 Task: Create a task  Improve the appâ€™s error messages and user feedback system , assign it to team member softage.9@softage.net in the project VentureTech and update the status of the task to  At Risk , set the priority of the task to Medium.
Action: Mouse moved to (61, 410)
Screenshot: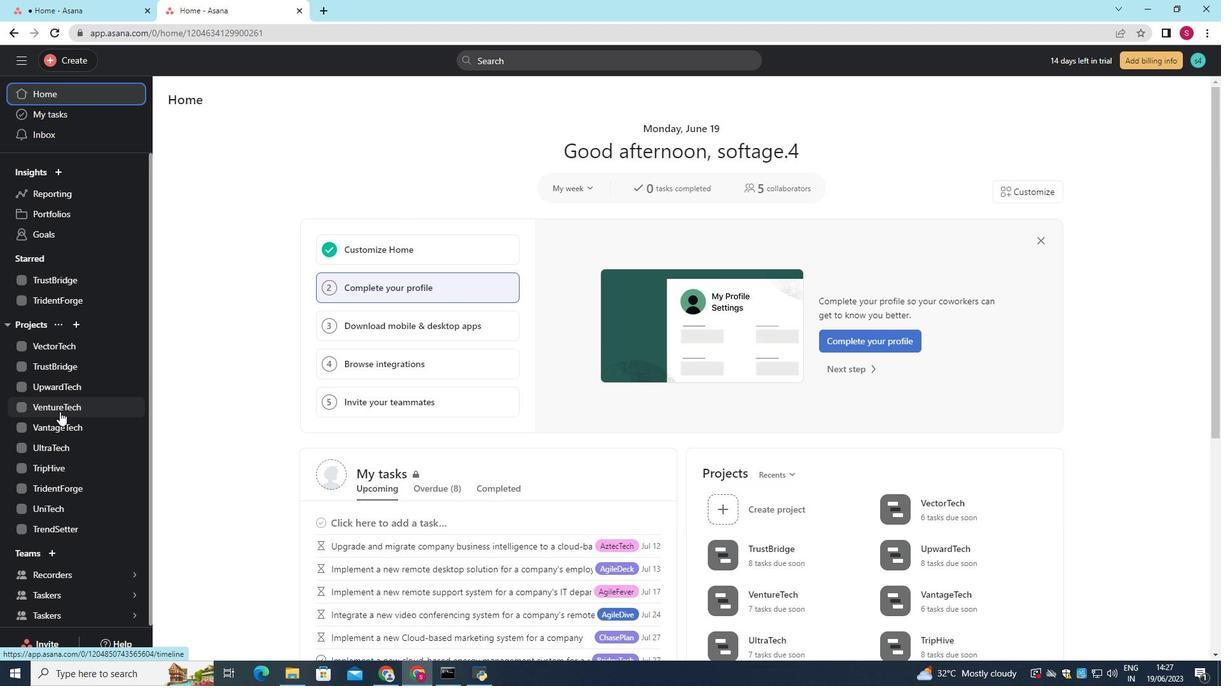 
Action: Mouse pressed left at (61, 410)
Screenshot: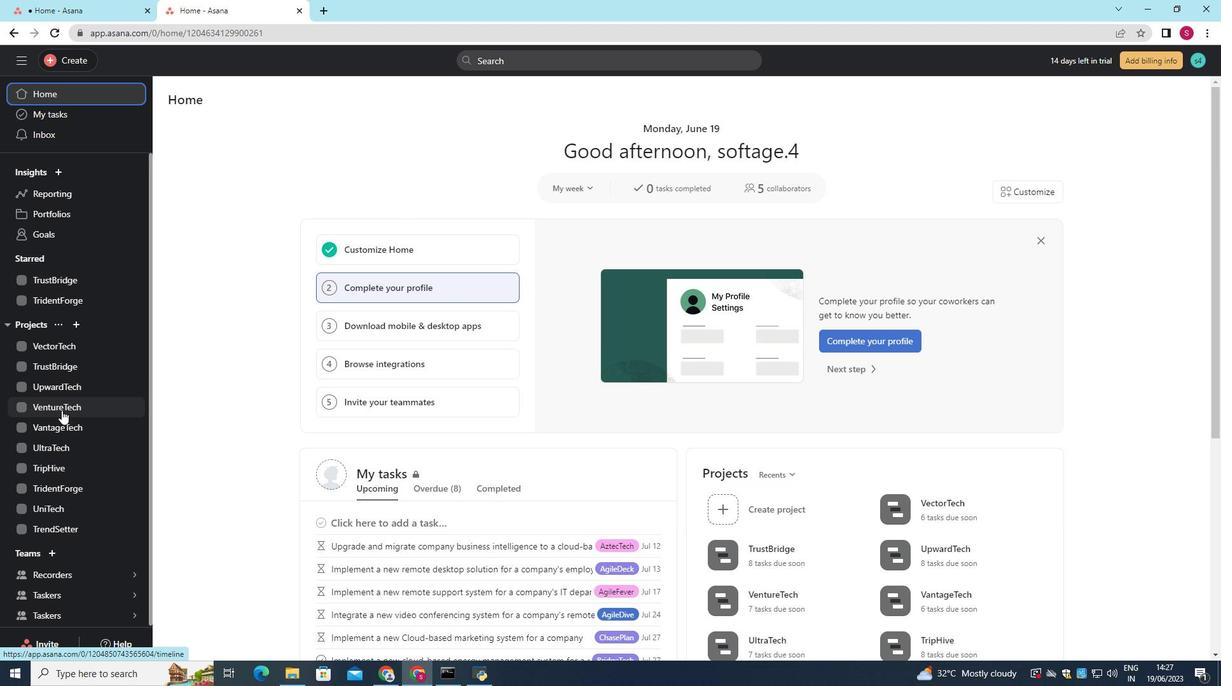 
Action: Mouse moved to (442, 412)
Screenshot: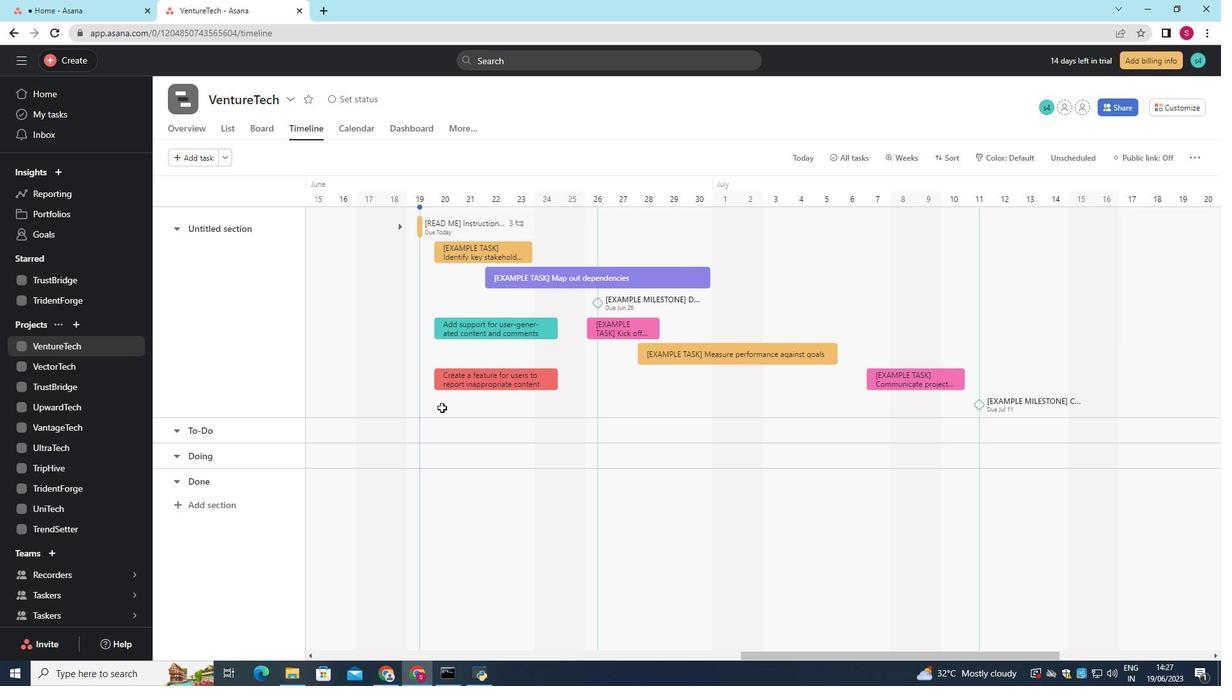 
Action: Mouse pressed left at (442, 412)
Screenshot: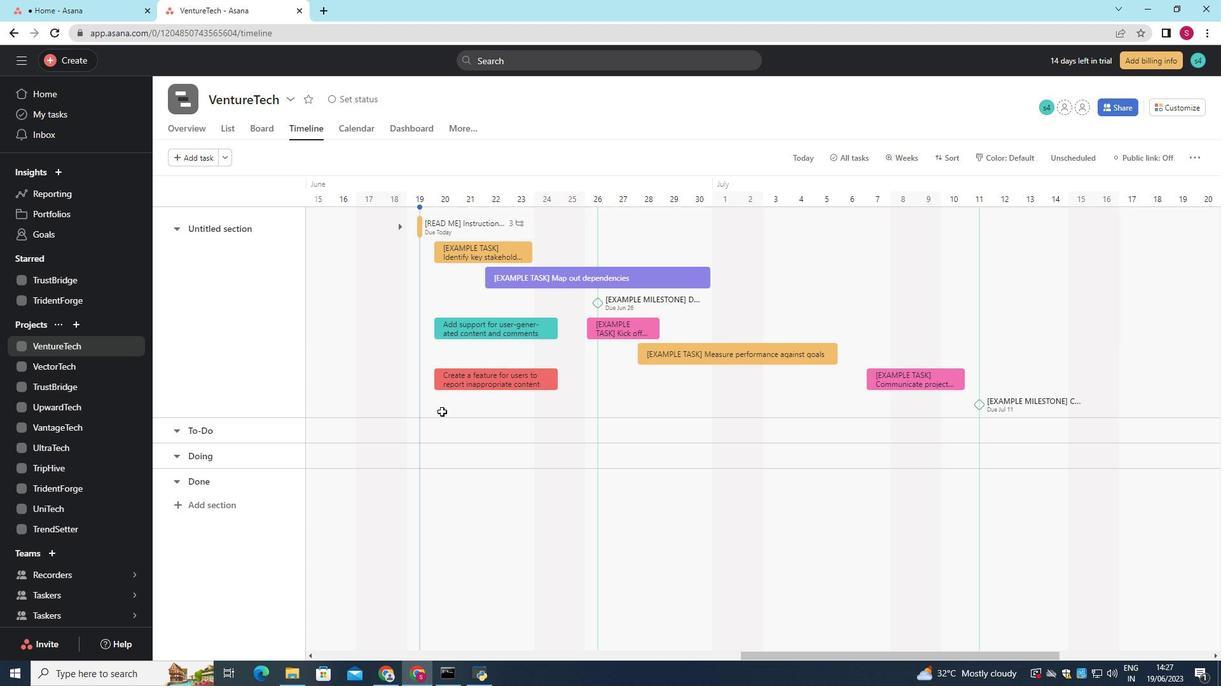 
Action: Key pressed <Key.shift>Improve<Key.space>the<Key.space>app's<Key.space>error<Key.space>messages<Key.space>and<Key.space>user<Key.space>feedback<Key.space>system
Screenshot: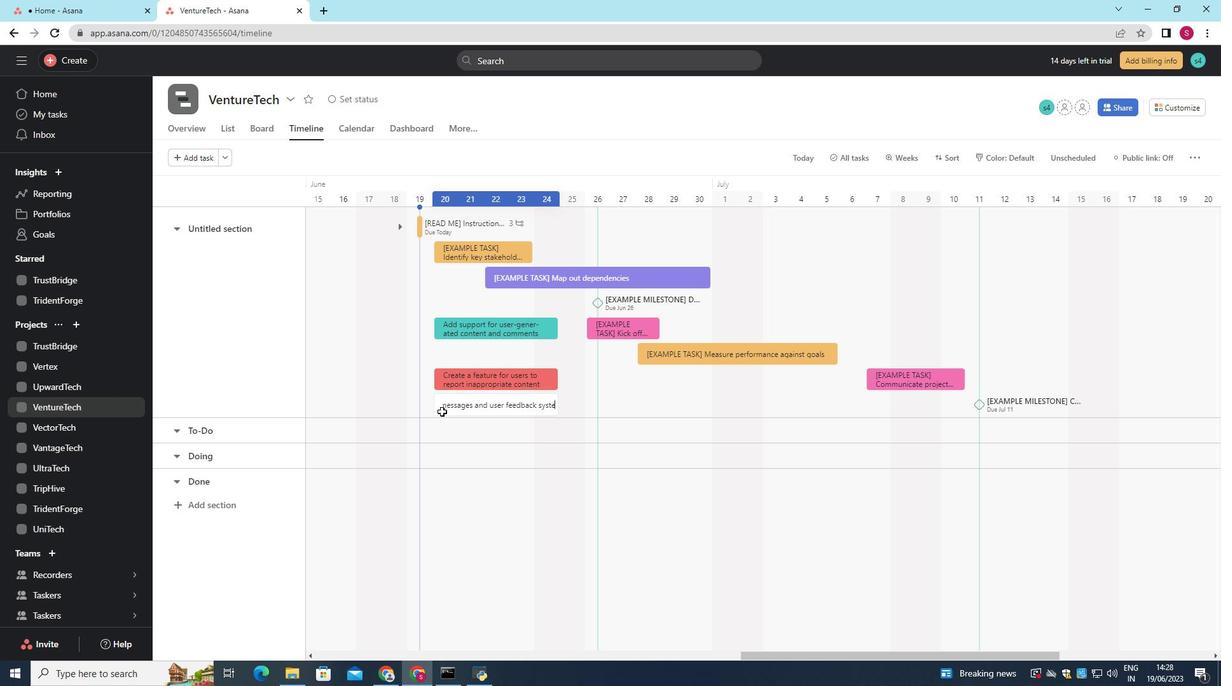 
Action: Mouse moved to (415, 412)
Screenshot: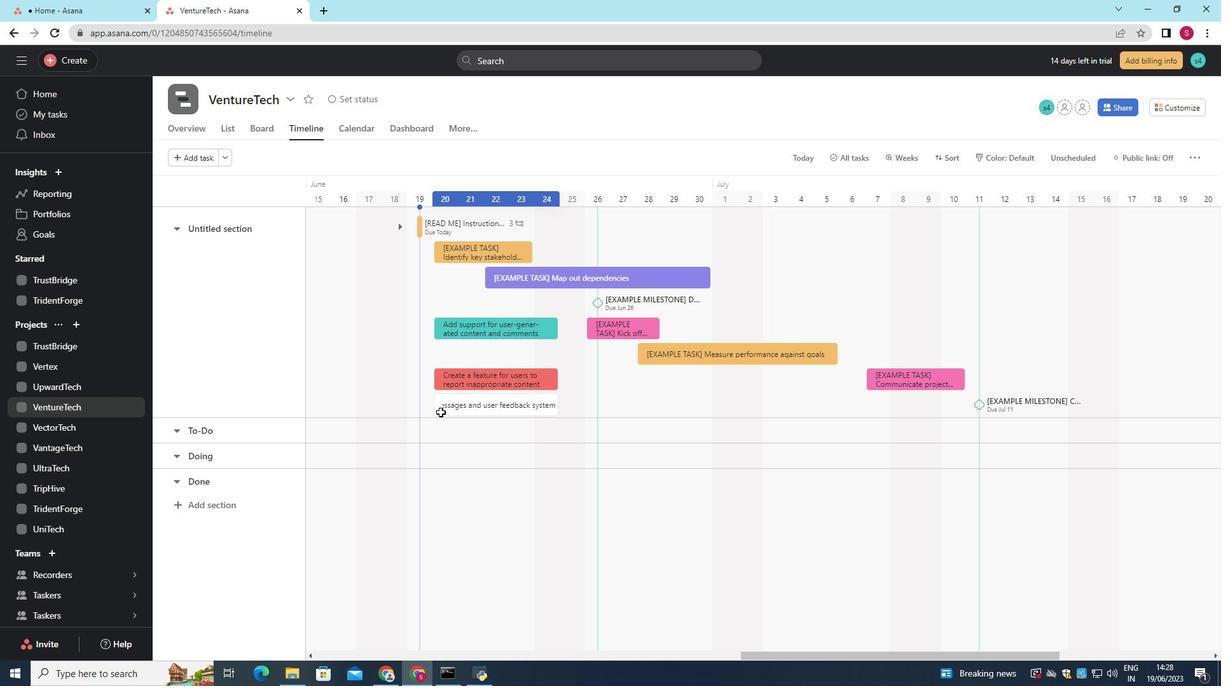
Action: Key pressed <Key.enter>
Screenshot: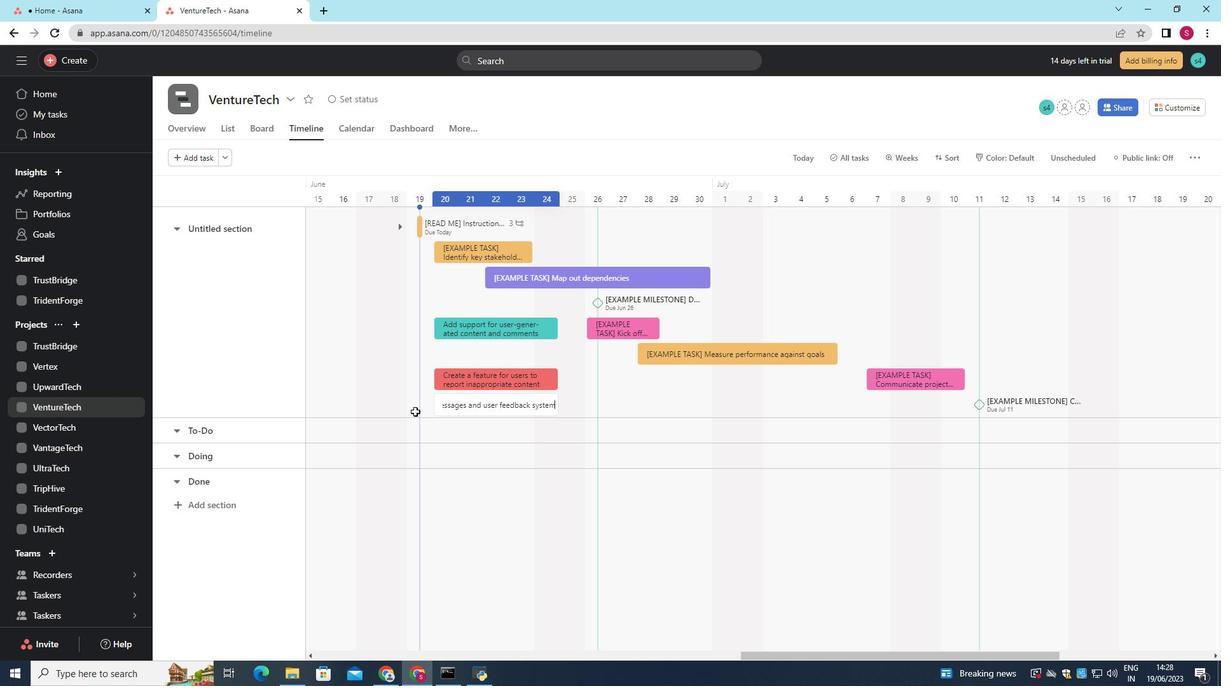 
Action: Mouse moved to (491, 402)
Screenshot: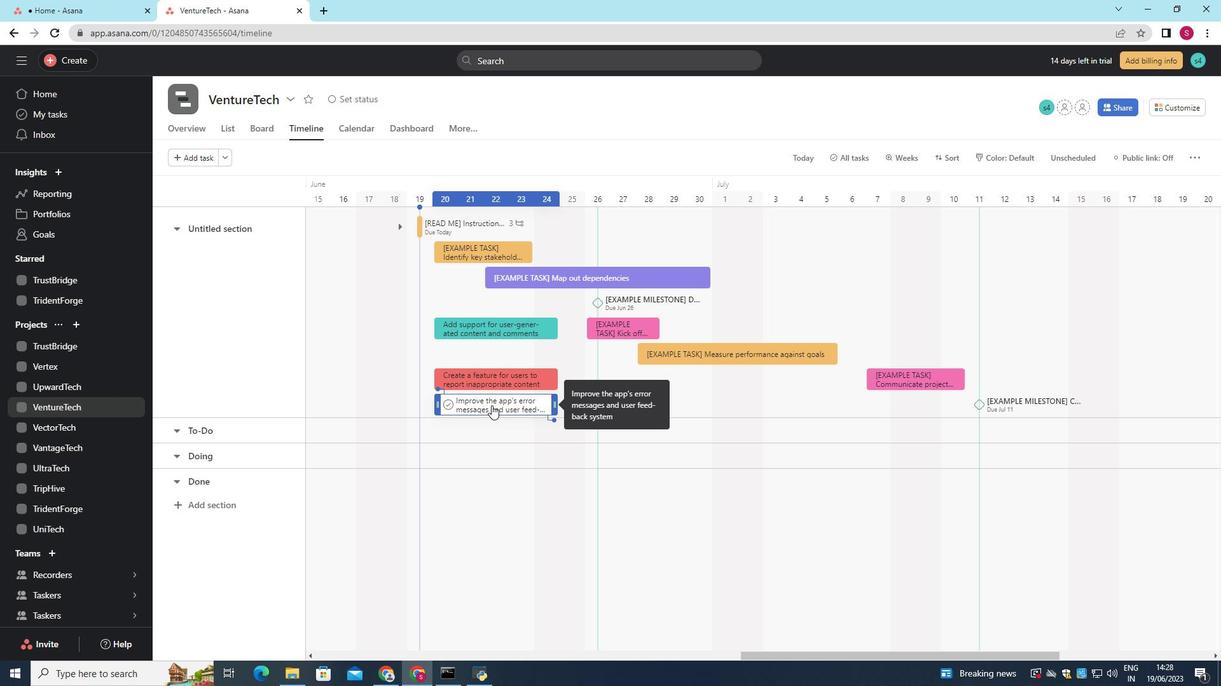
Action: Mouse pressed left at (491, 402)
Screenshot: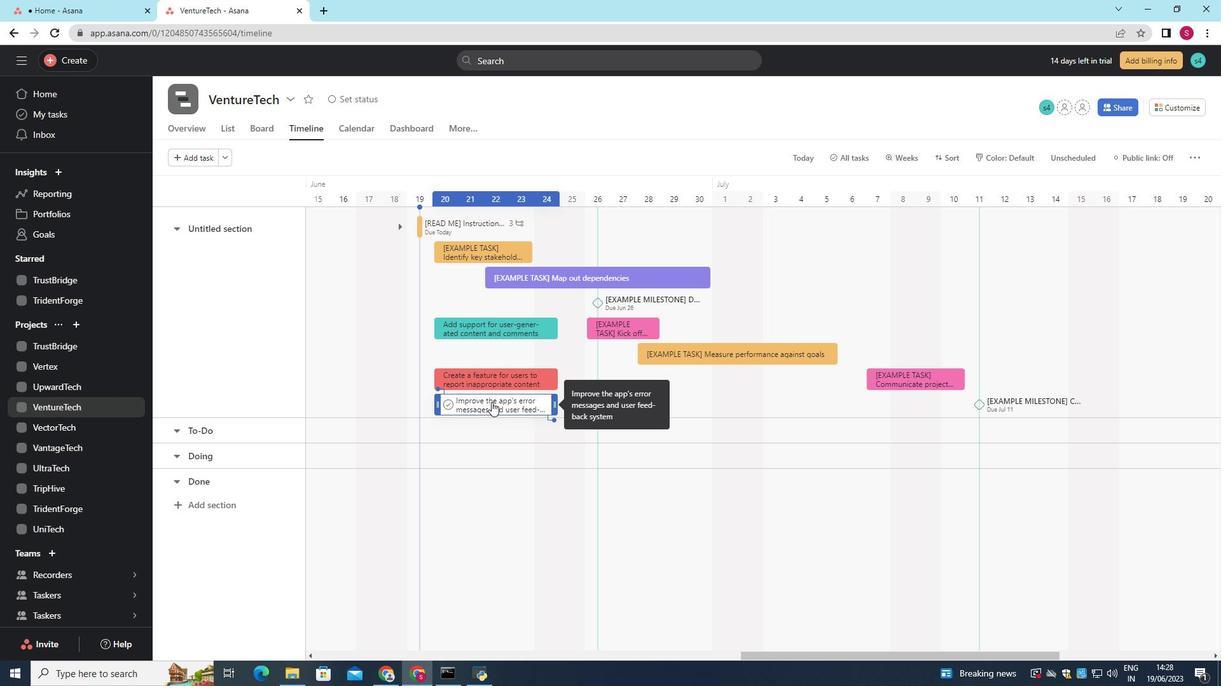 
Action: Mouse moved to (938, 250)
Screenshot: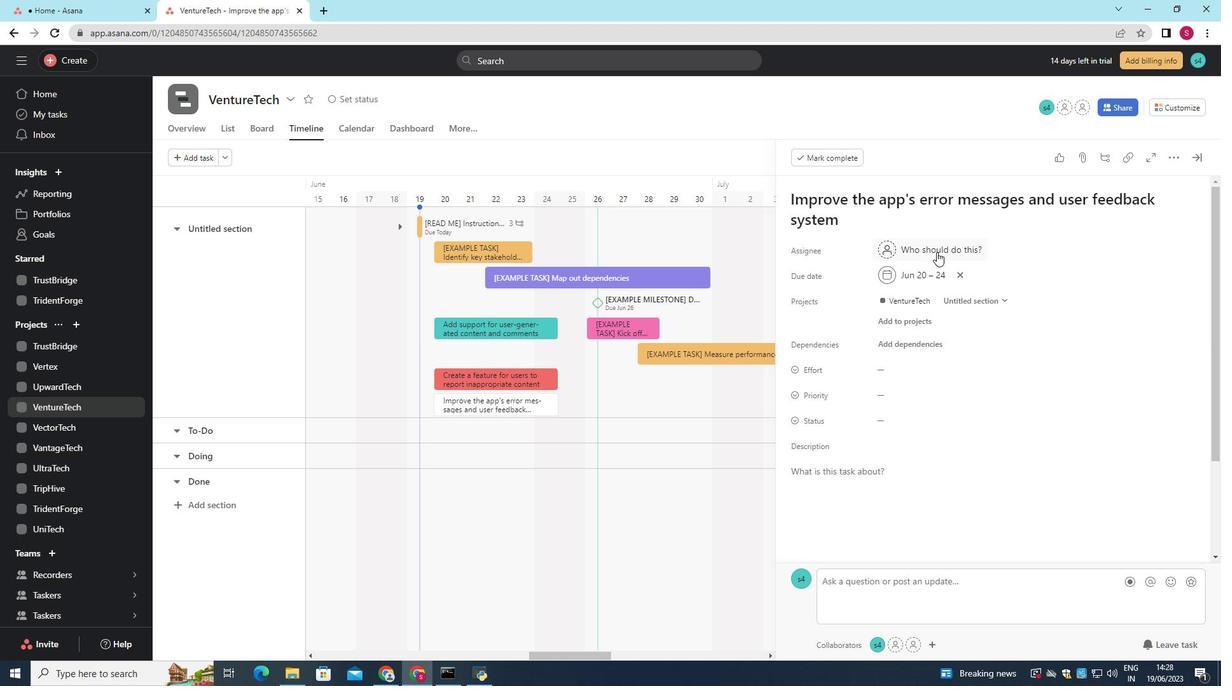 
Action: Mouse pressed left at (938, 250)
Screenshot: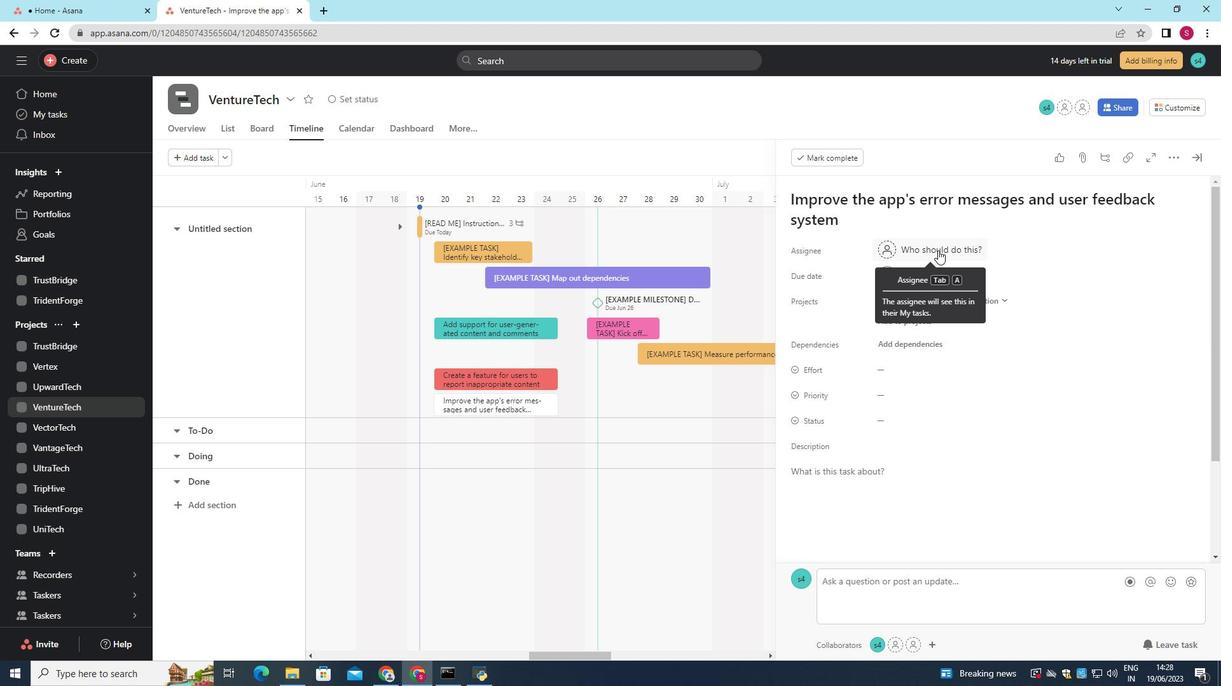 
Action: Mouse moved to (882, 287)
Screenshot: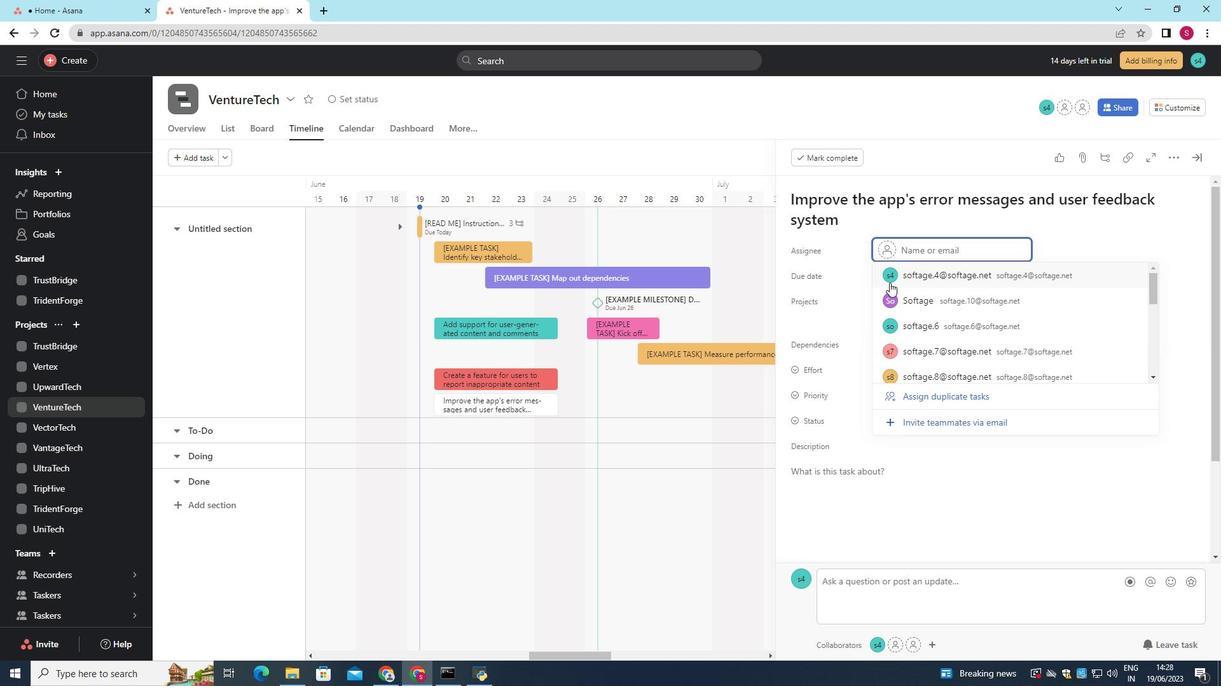 
Action: Key pressed softage.9<Key.shift>@softage.net
Screenshot: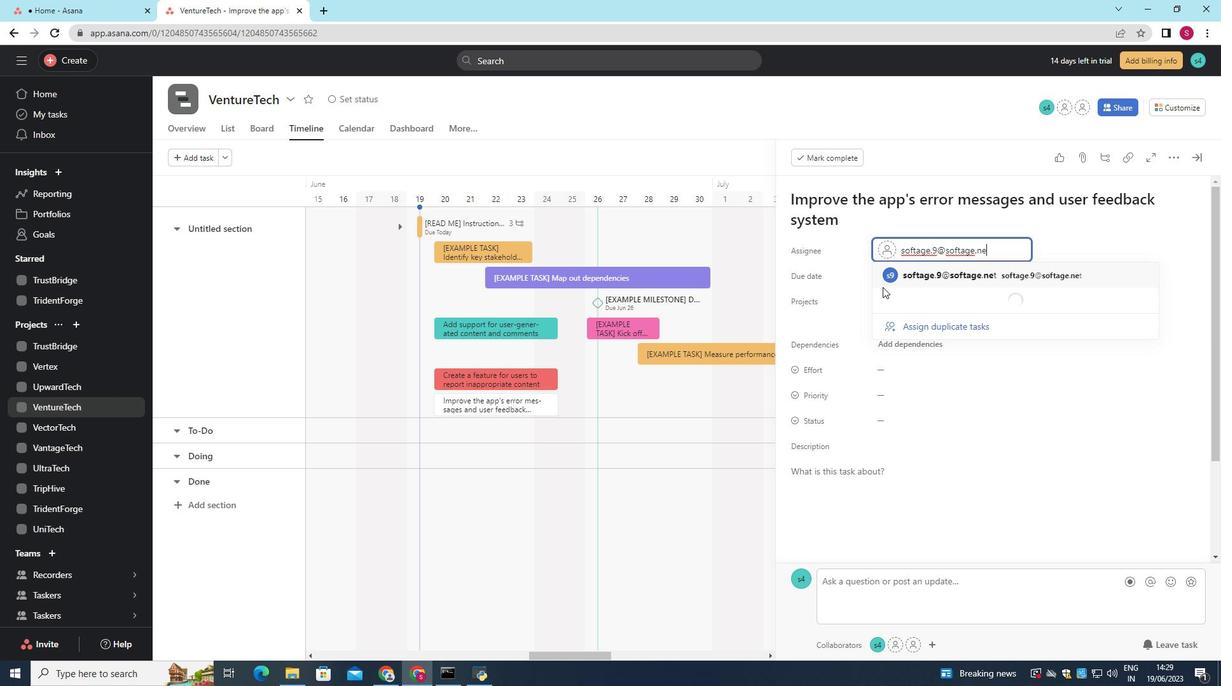 
Action: Mouse moved to (926, 420)
Screenshot: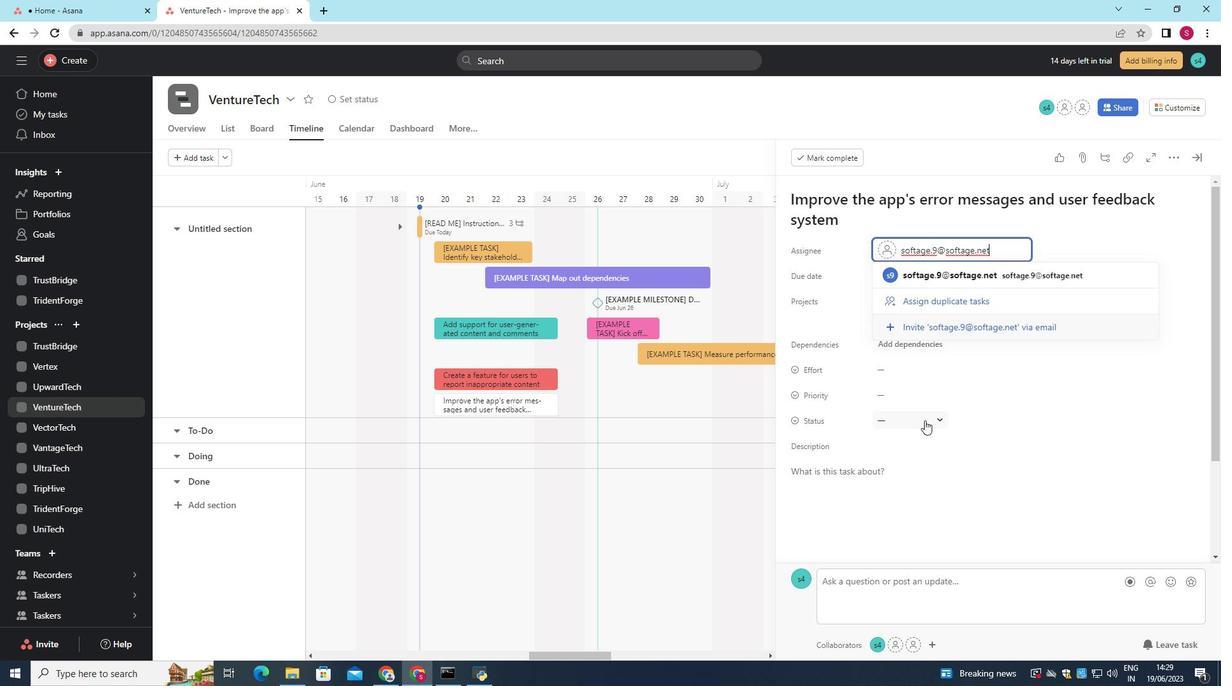 
Action: Mouse pressed left at (926, 420)
Screenshot: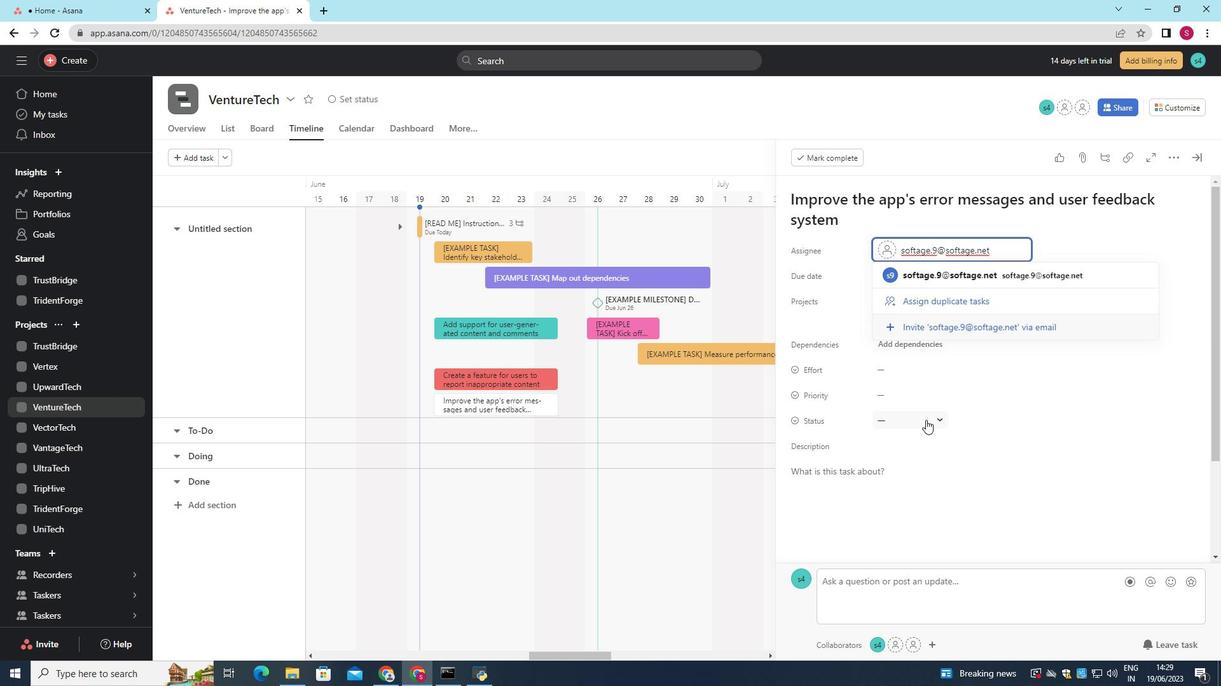 
Action: Mouse moved to (912, 489)
Screenshot: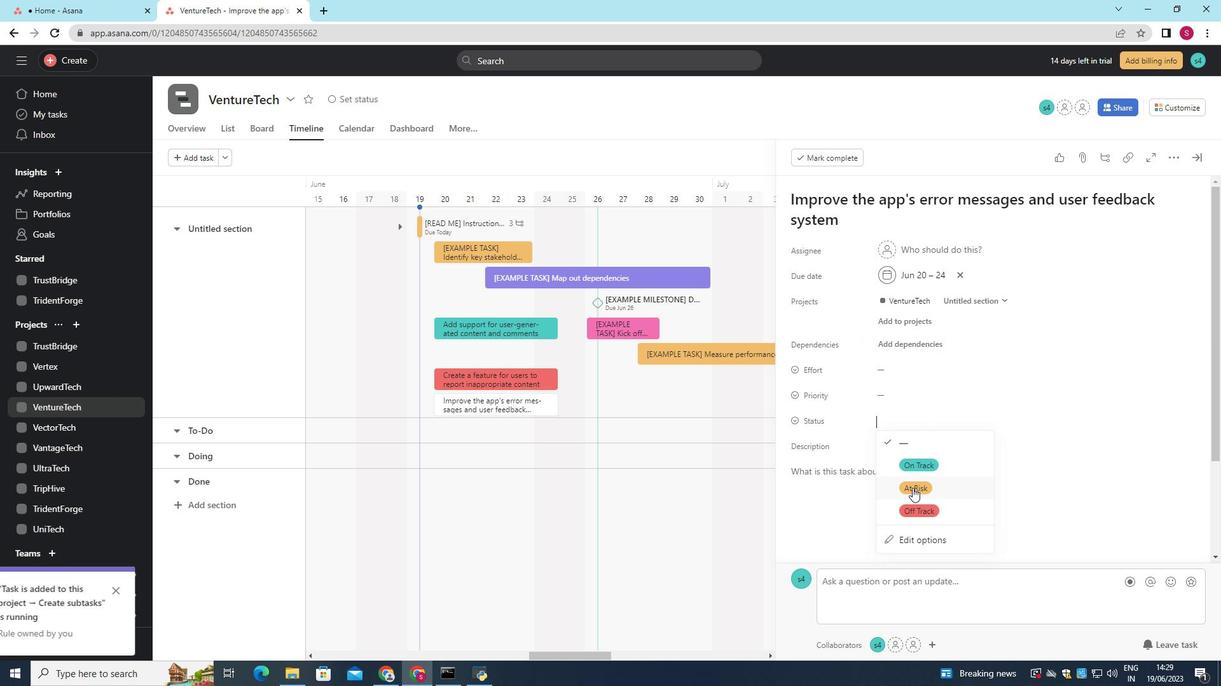
Action: Mouse pressed left at (912, 489)
Screenshot: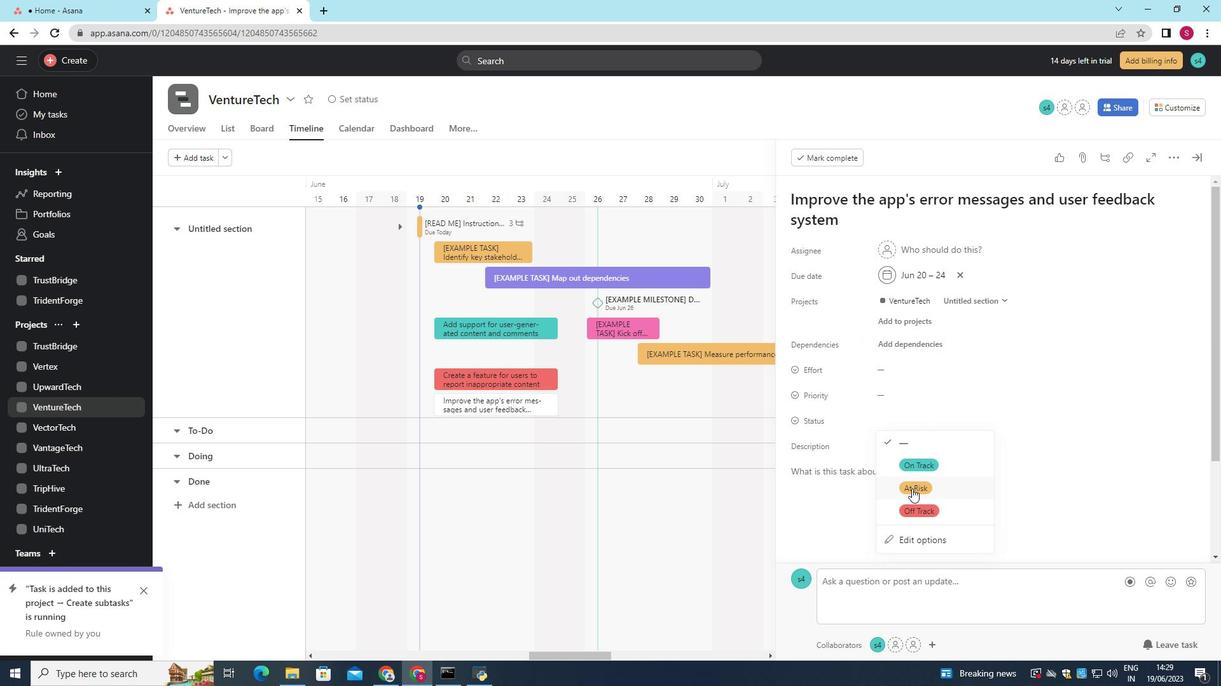 
Action: Mouse moved to (910, 390)
Screenshot: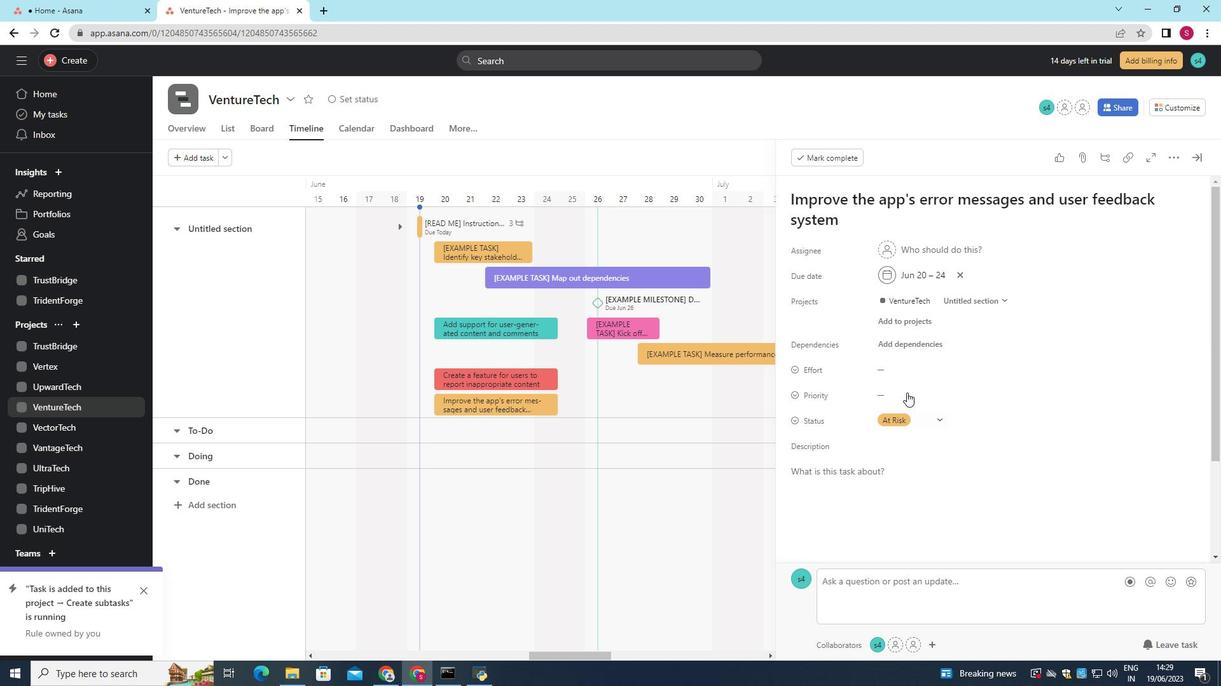 
Action: Mouse pressed left at (910, 390)
Screenshot: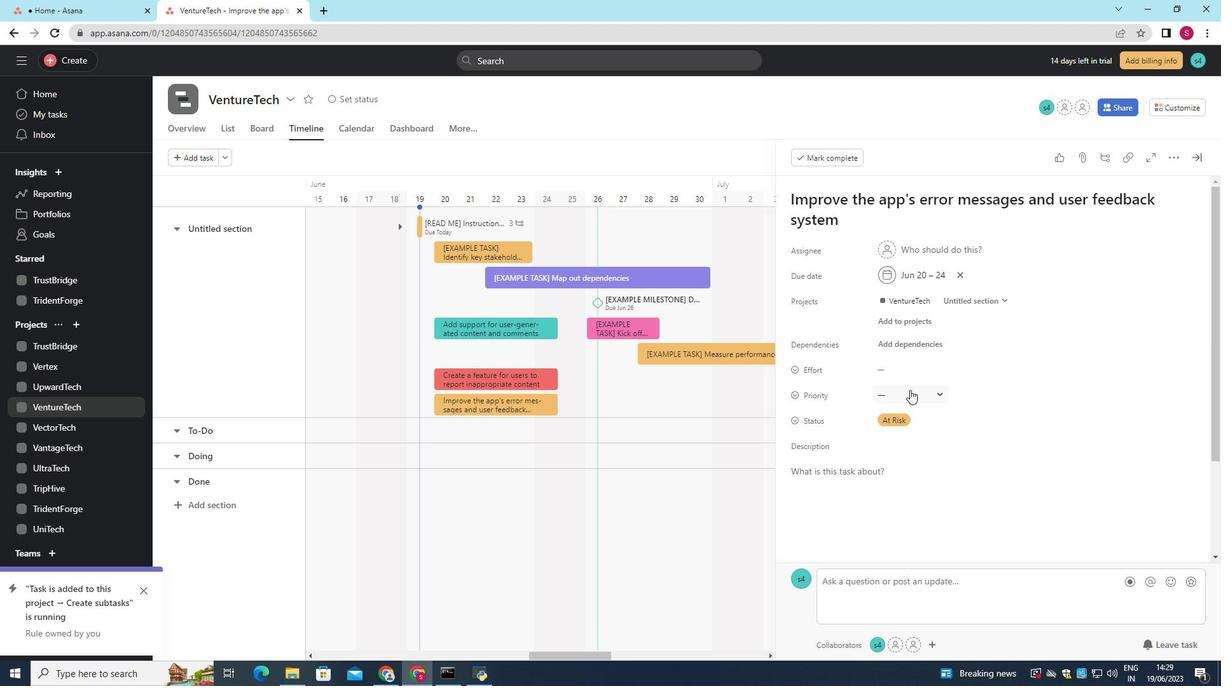 
Action: Mouse moved to (912, 464)
Screenshot: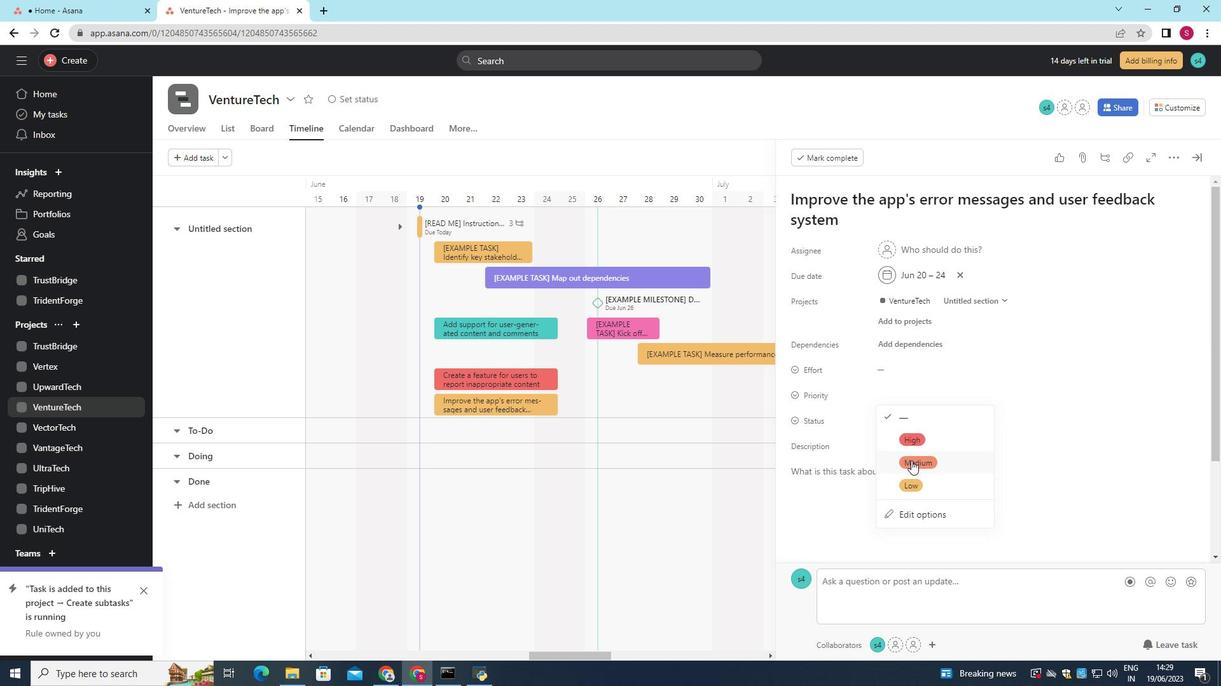 
Action: Mouse pressed left at (912, 464)
Screenshot: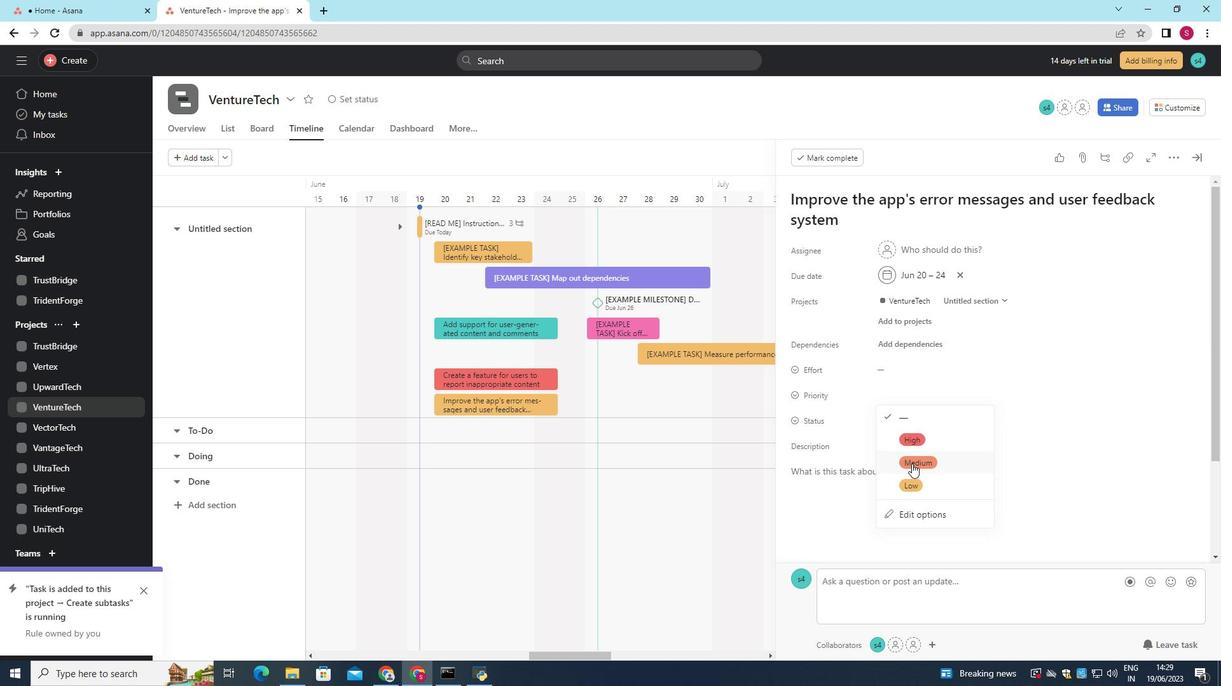 
Action: Mouse moved to (915, 461)
Screenshot: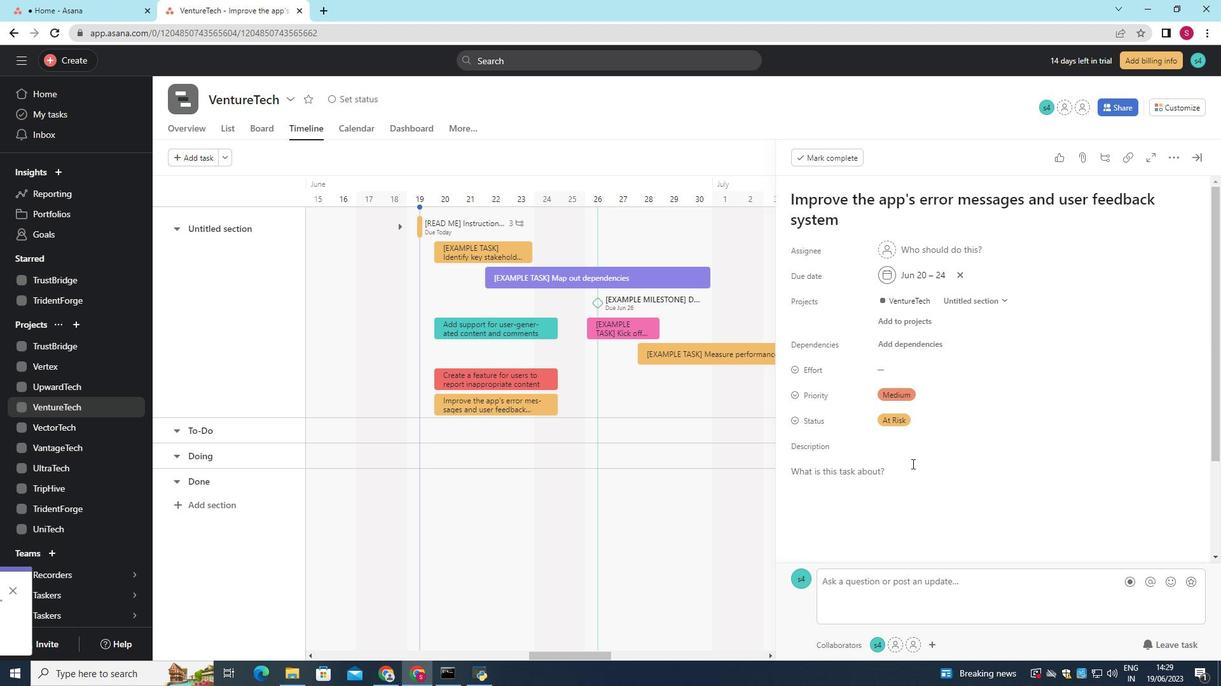 
